 Task: Create a rule from the Agile list, Priority changed -> Complete task in the project AztecTech if Priority Cleared then Complete Task
Action: Mouse moved to (683, 324)
Screenshot: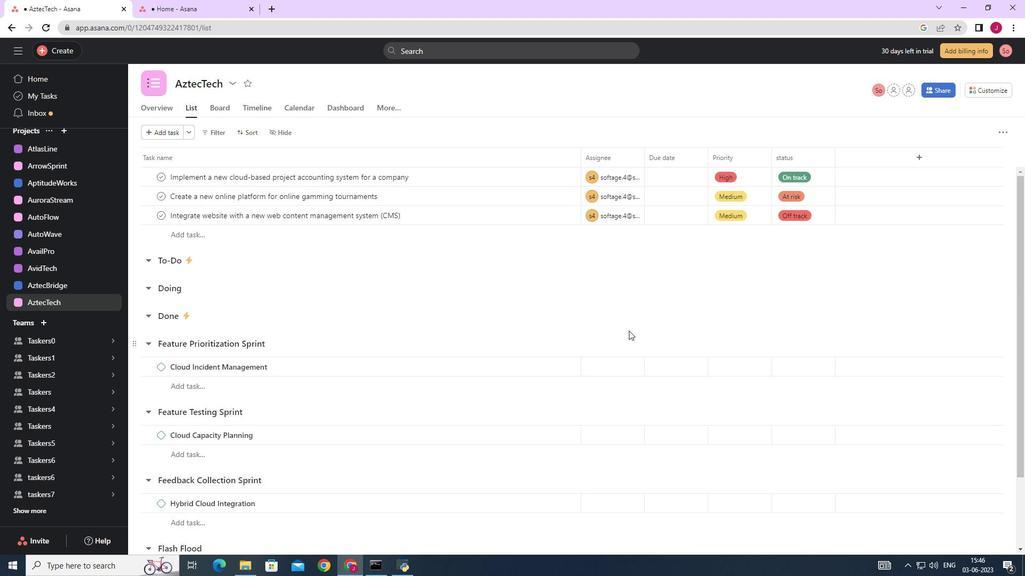 
Action: Mouse scrolled (683, 325) with delta (0, 0)
Screenshot: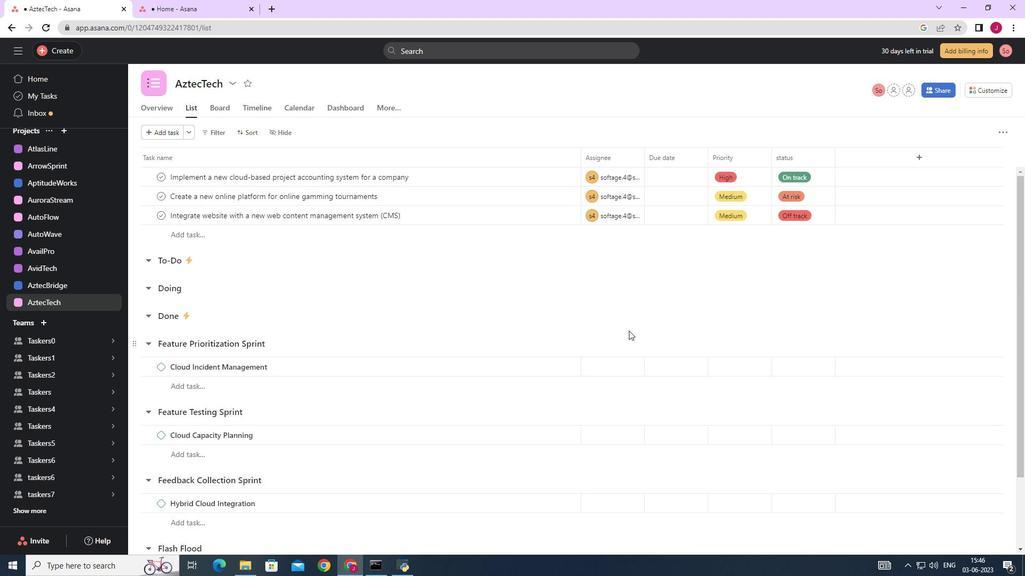 
Action: Mouse scrolled (683, 325) with delta (0, 0)
Screenshot: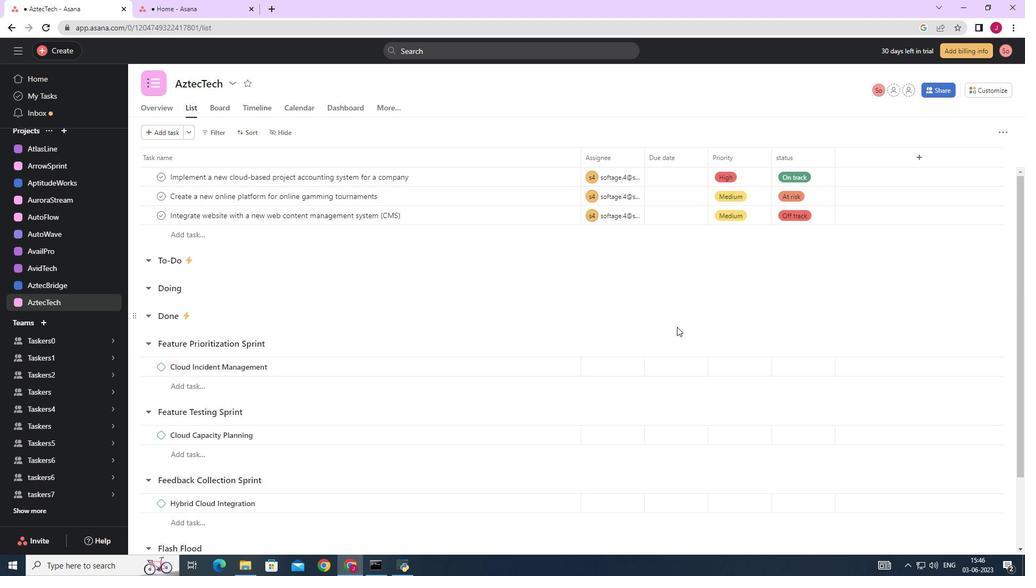 
Action: Mouse moved to (683, 323)
Screenshot: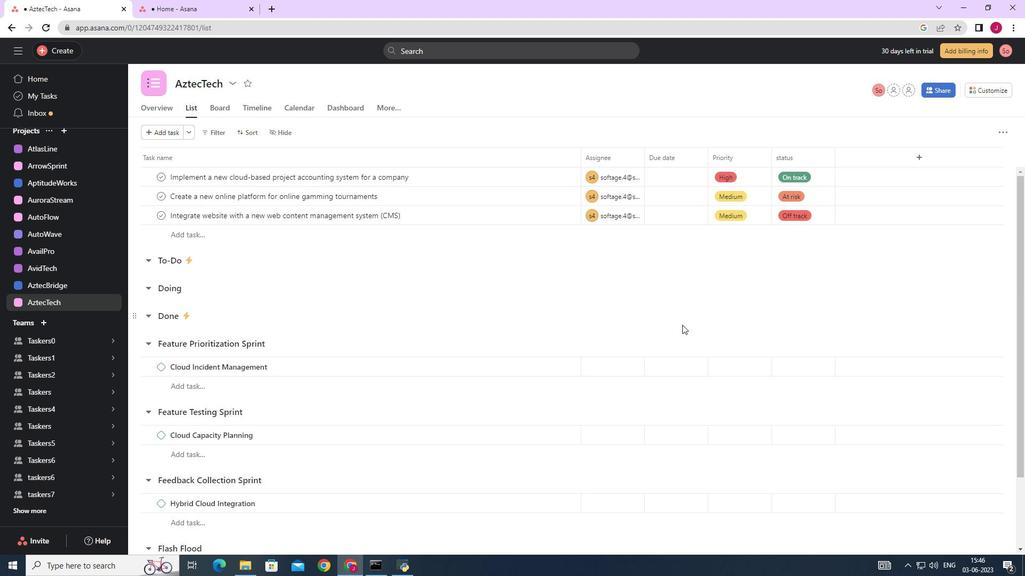 
Action: Mouse scrolled (683, 324) with delta (0, 0)
Screenshot: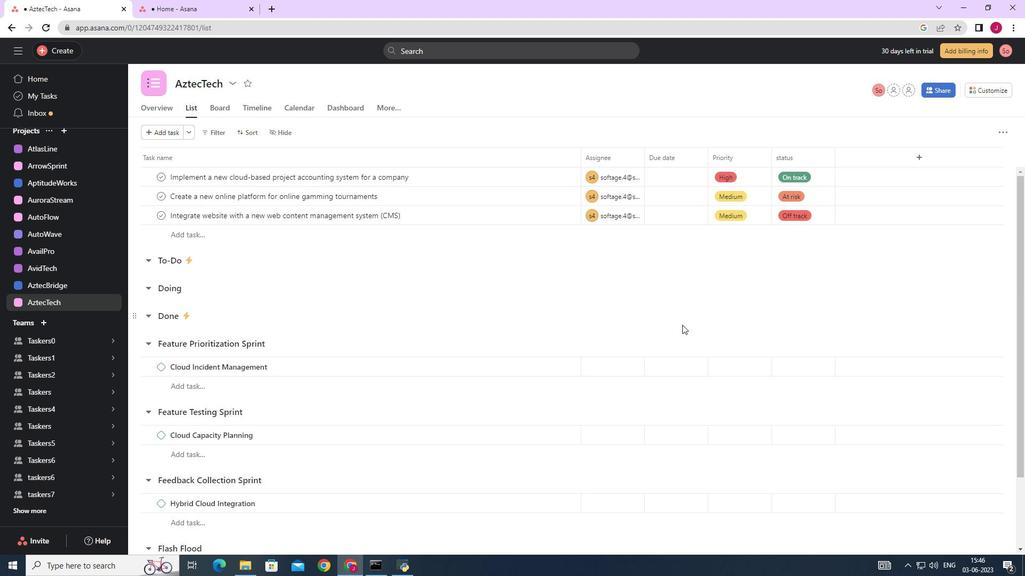 
Action: Mouse moved to (995, 92)
Screenshot: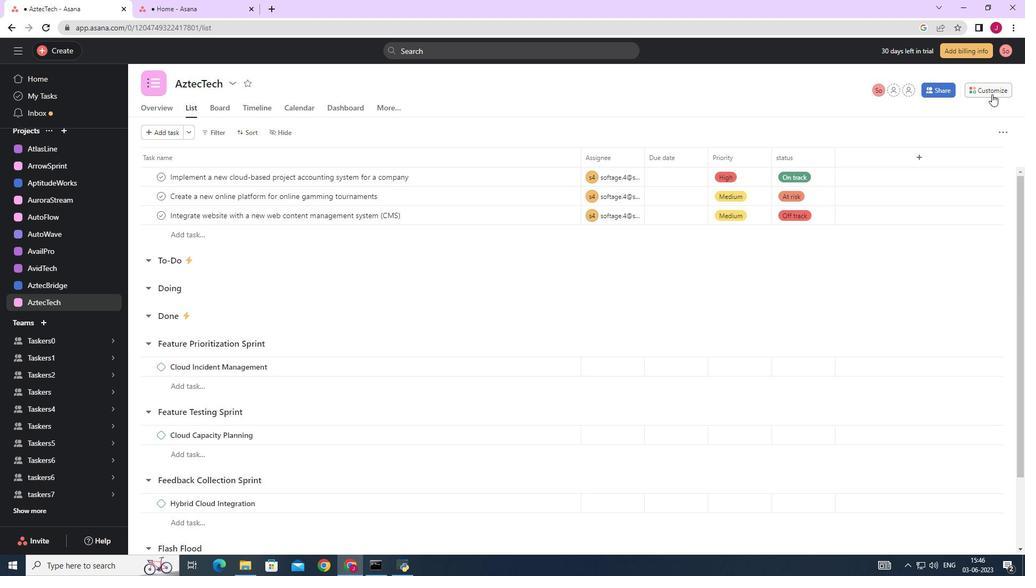 
Action: Mouse pressed left at (995, 92)
Screenshot: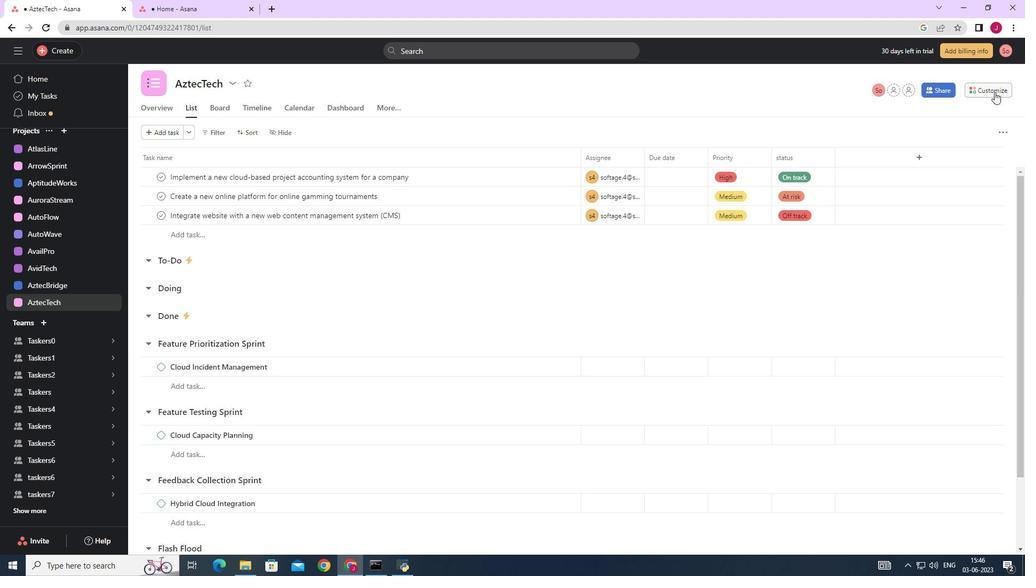 
Action: Mouse moved to (804, 230)
Screenshot: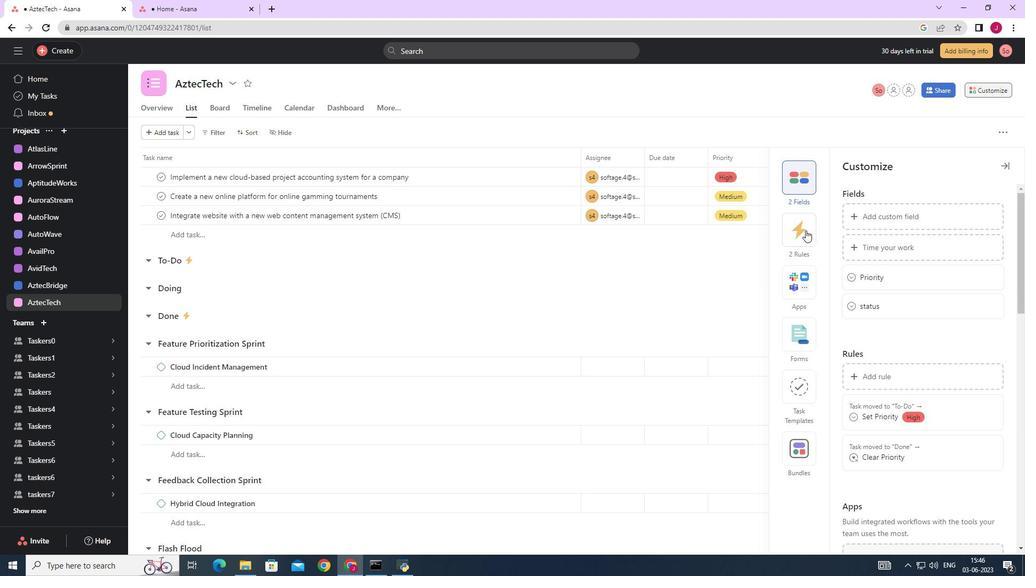 
Action: Mouse pressed left at (804, 230)
Screenshot: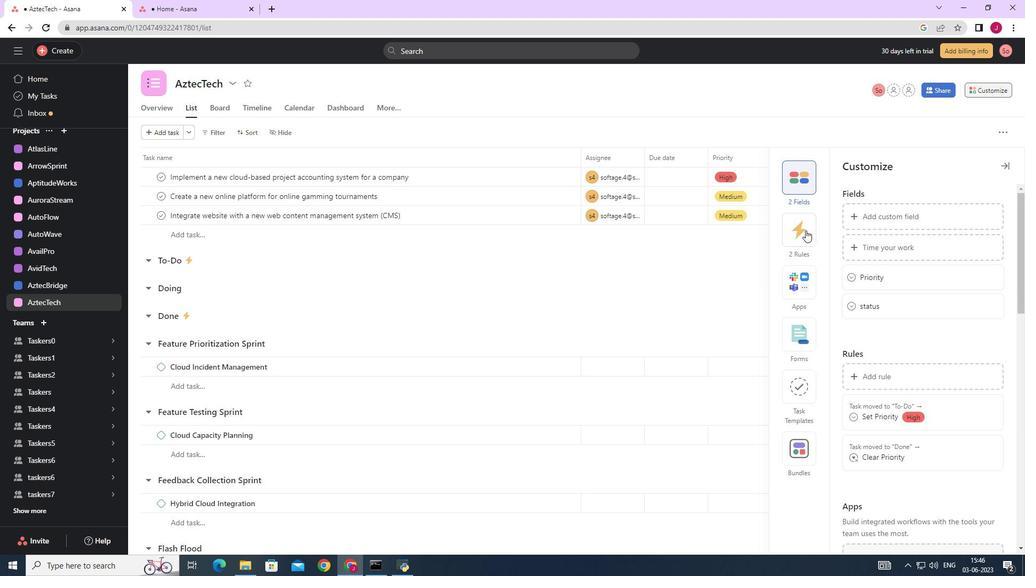 
Action: Mouse moved to (876, 219)
Screenshot: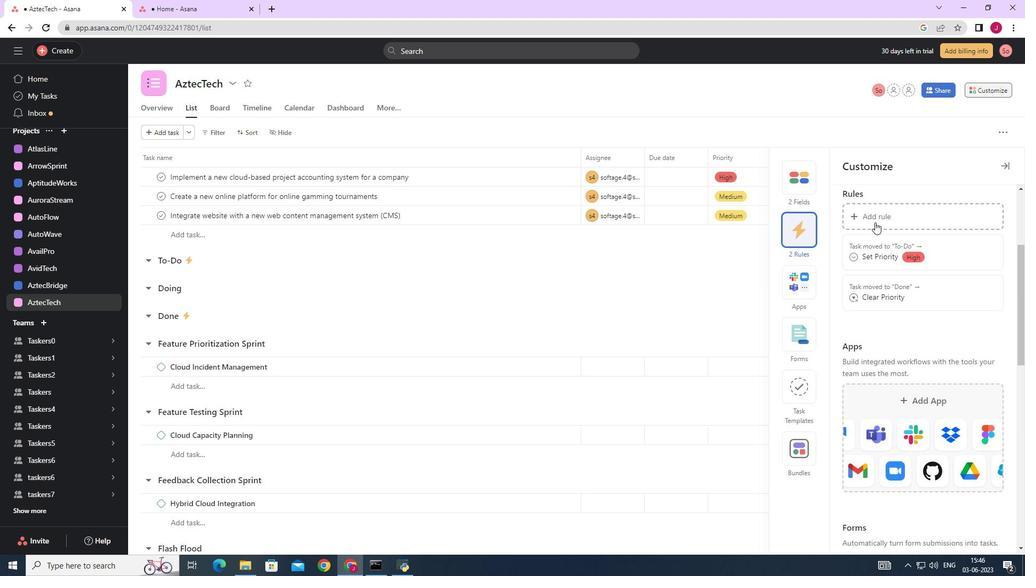 
Action: Mouse pressed left at (876, 219)
Screenshot: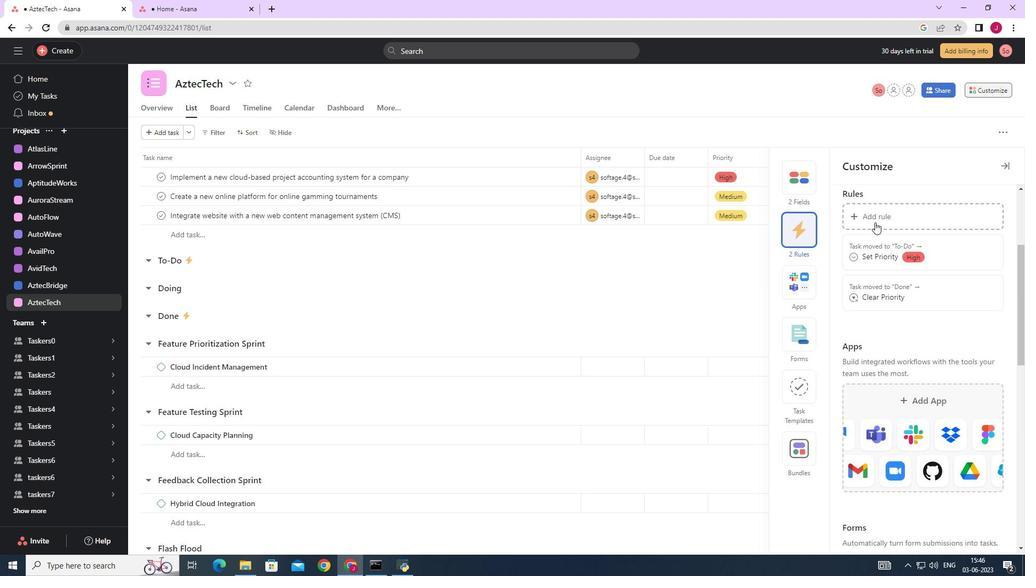 
Action: Mouse moved to (226, 158)
Screenshot: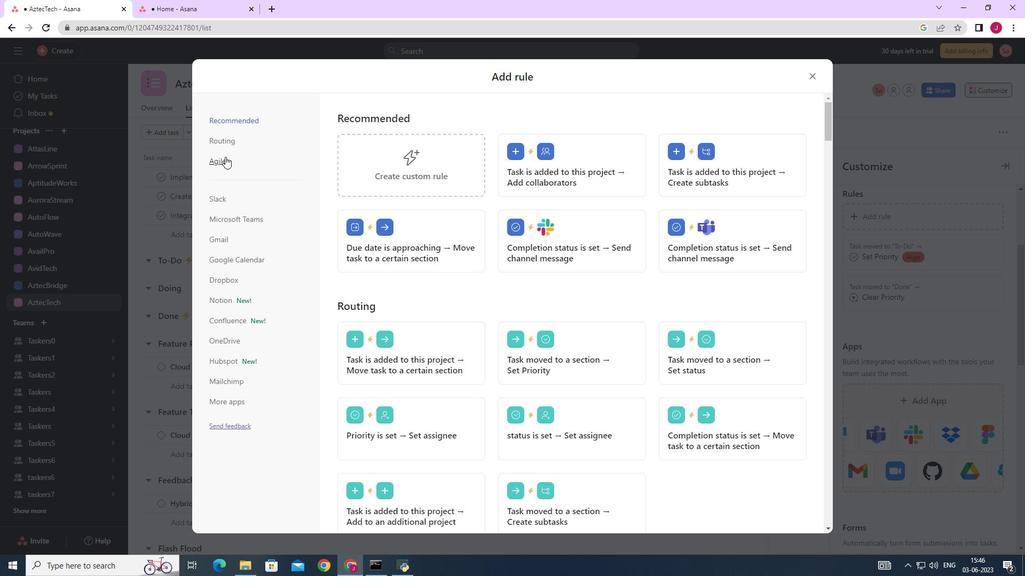 
Action: Mouse pressed left at (226, 158)
Screenshot: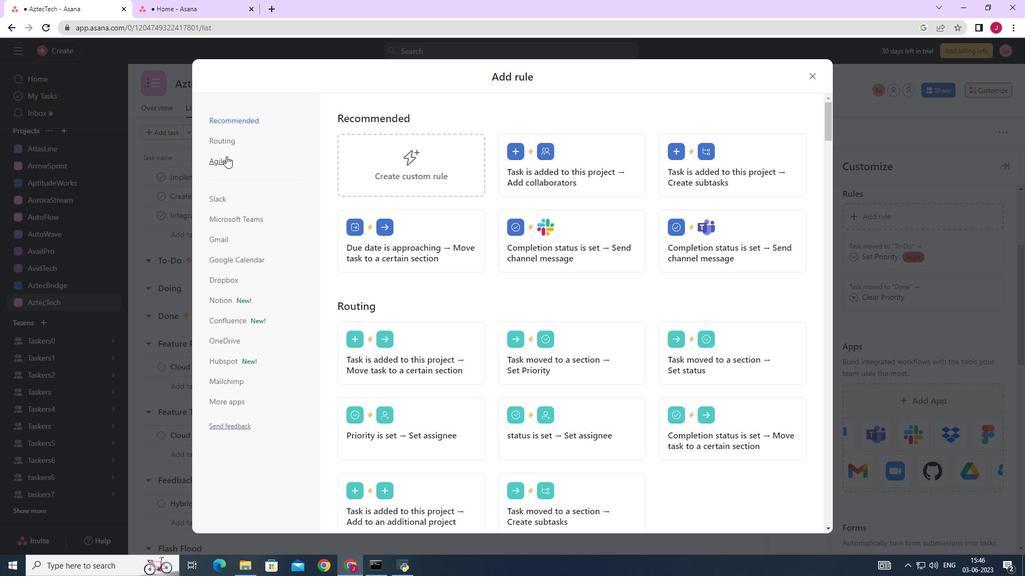 
Action: Mouse moved to (403, 165)
Screenshot: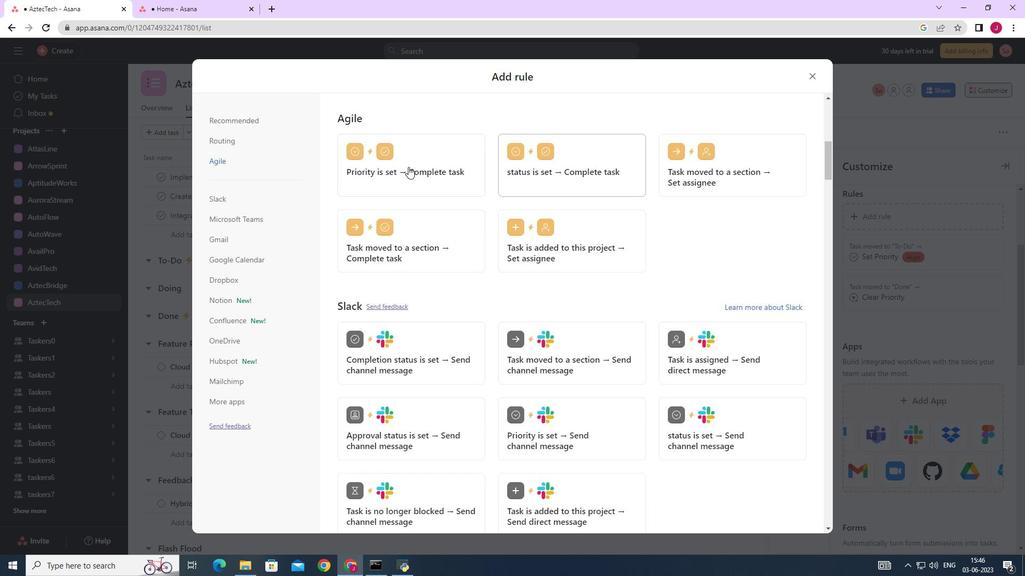 
Action: Mouse pressed left at (403, 165)
Screenshot: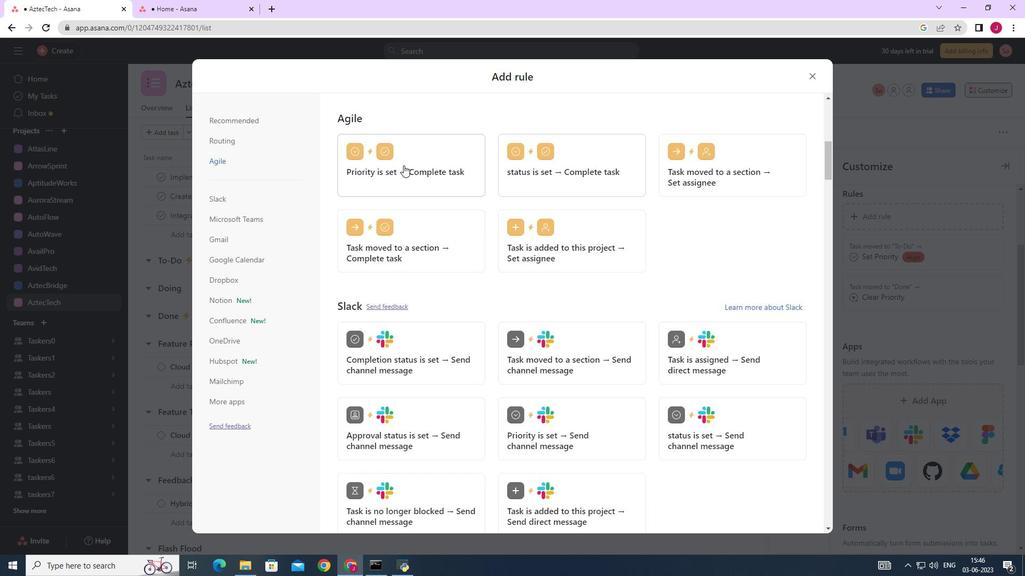 
Action: Mouse moved to (392, 279)
Screenshot: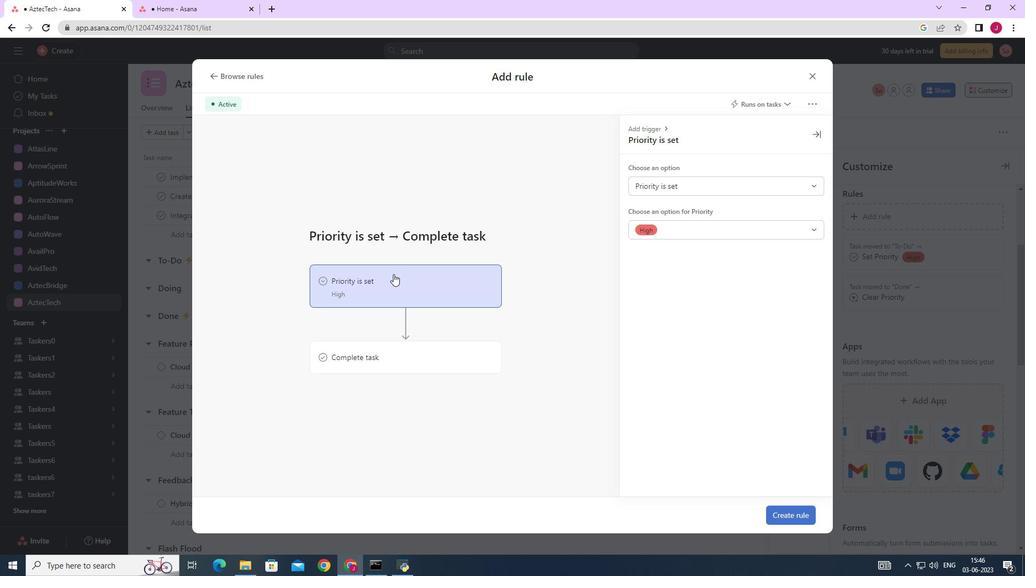 
Action: Mouse pressed left at (392, 279)
Screenshot: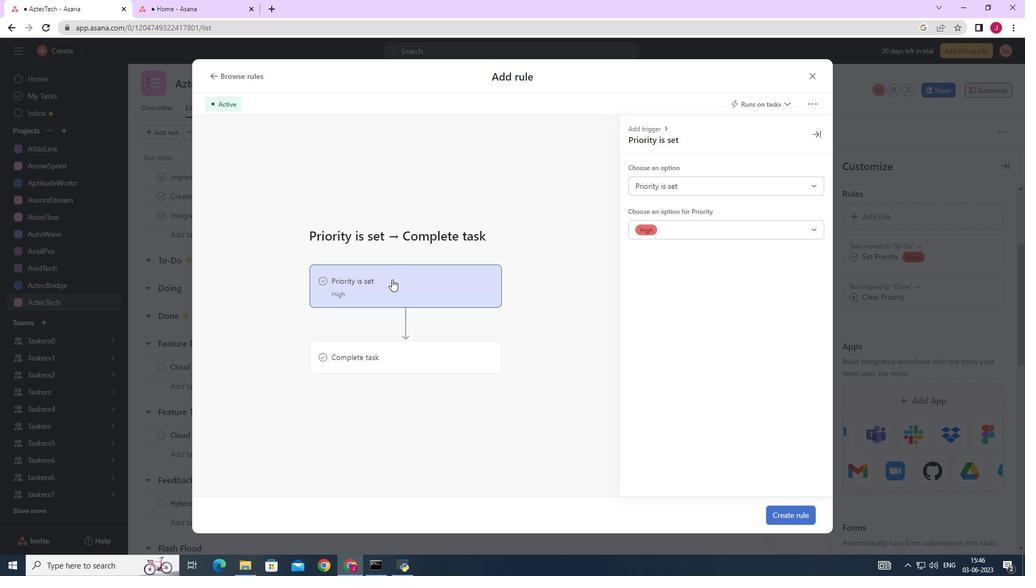 
Action: Mouse moved to (379, 366)
Screenshot: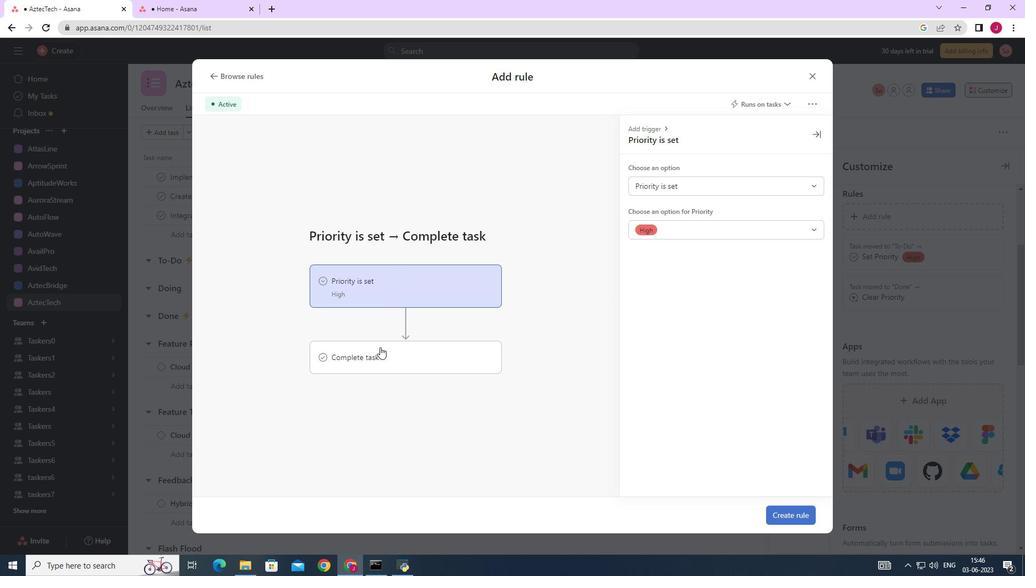 
Action: Mouse pressed left at (379, 366)
Screenshot: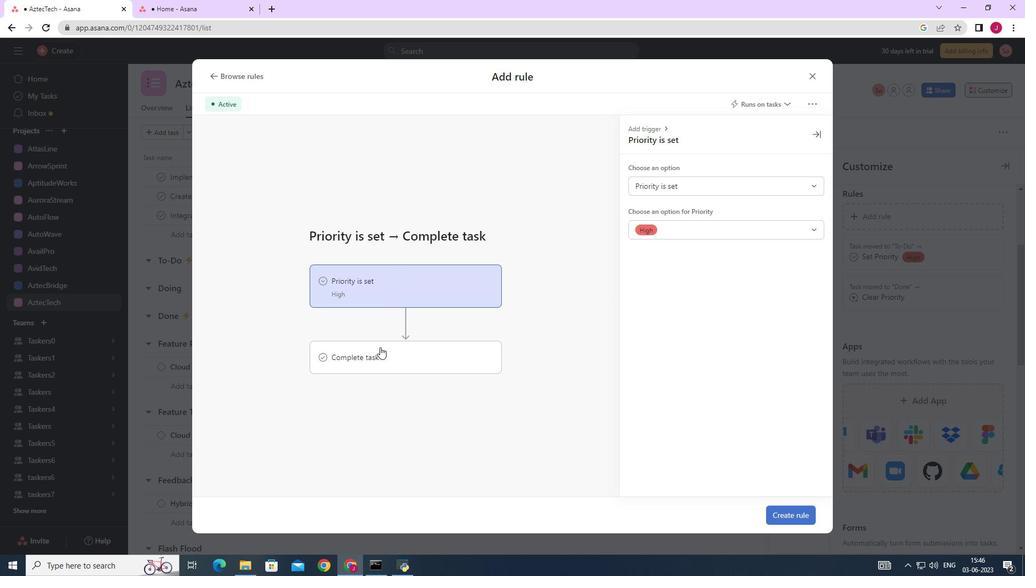 
Action: Mouse moved to (413, 303)
Screenshot: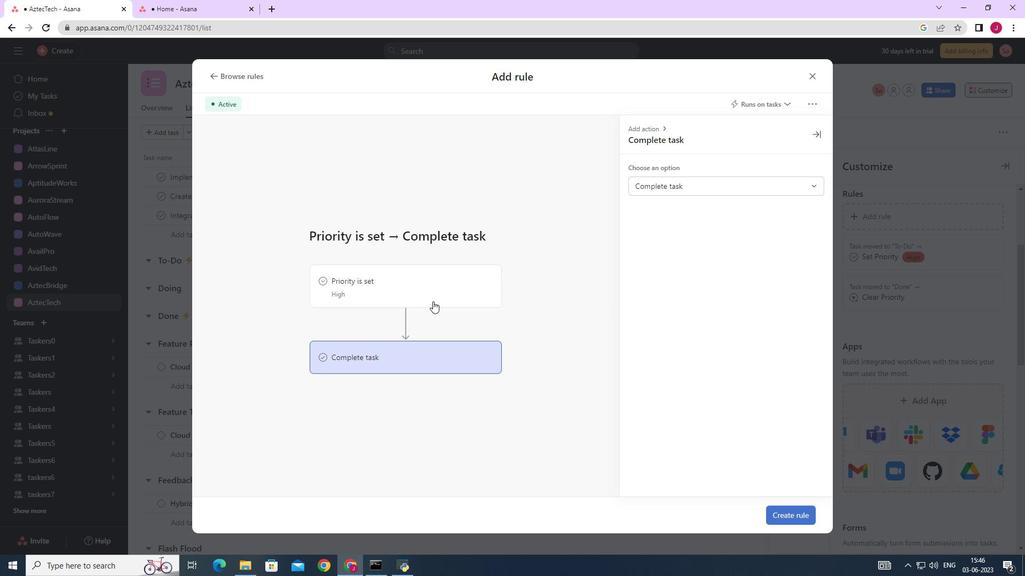 
Action: Mouse pressed left at (413, 303)
Screenshot: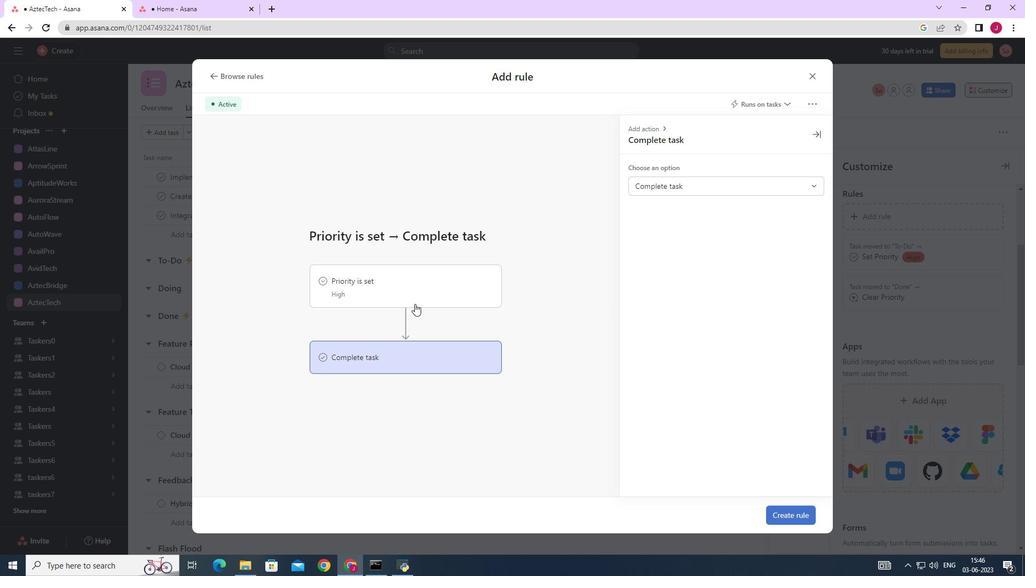 
Action: Mouse moved to (680, 187)
Screenshot: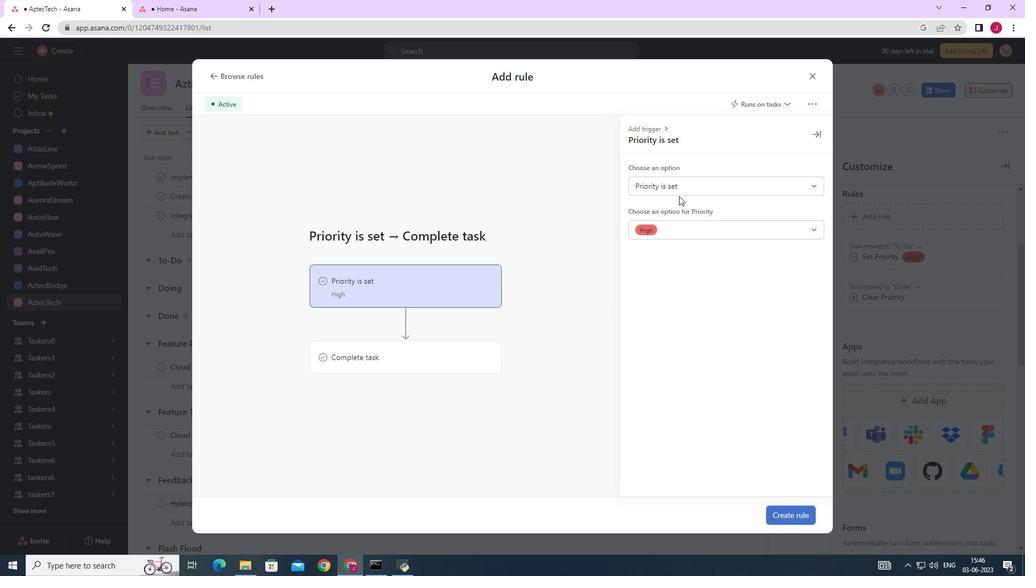 
Action: Mouse pressed left at (680, 187)
Screenshot: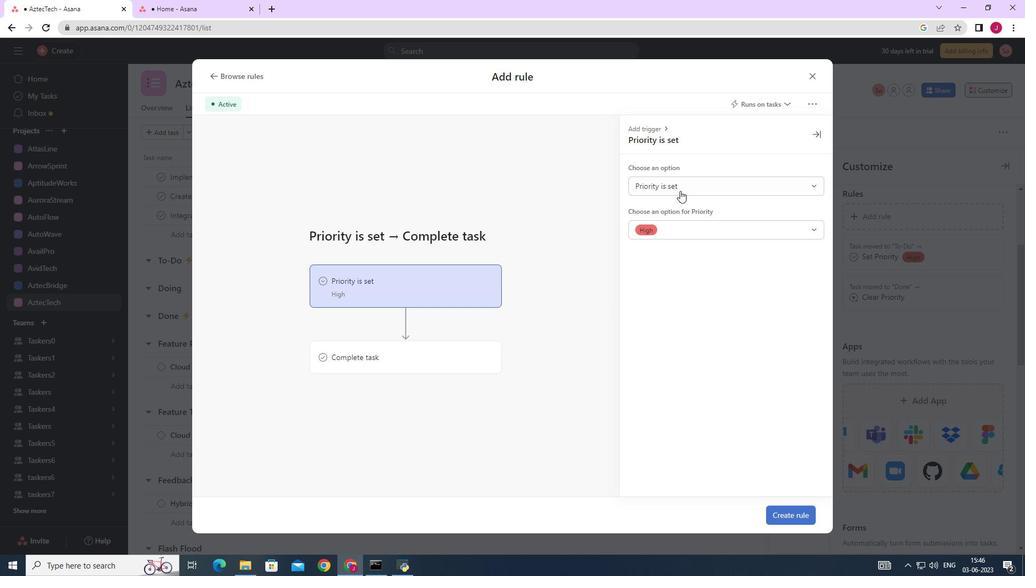 
Action: Mouse moved to (674, 229)
Screenshot: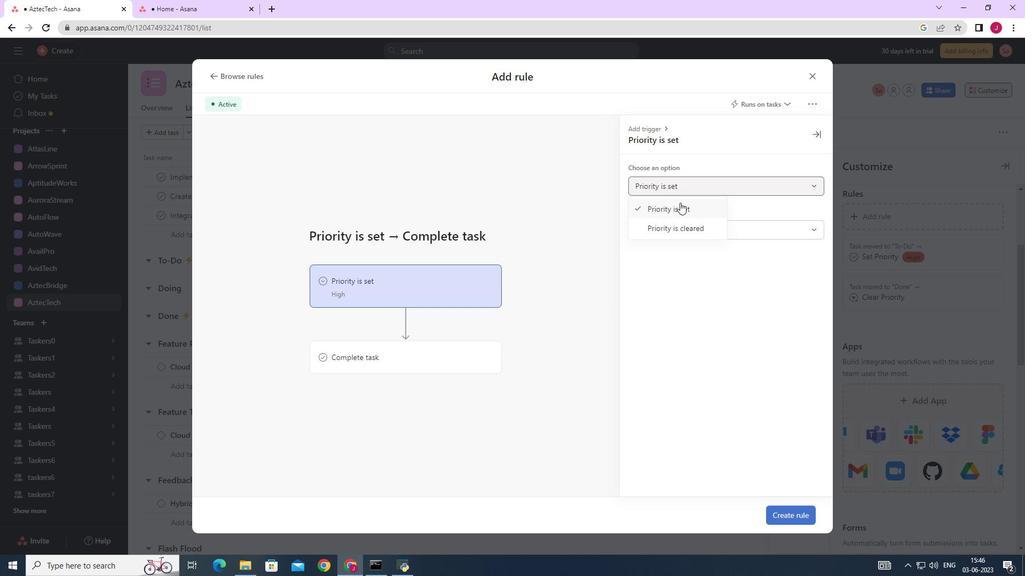 
Action: Mouse pressed left at (674, 229)
Screenshot: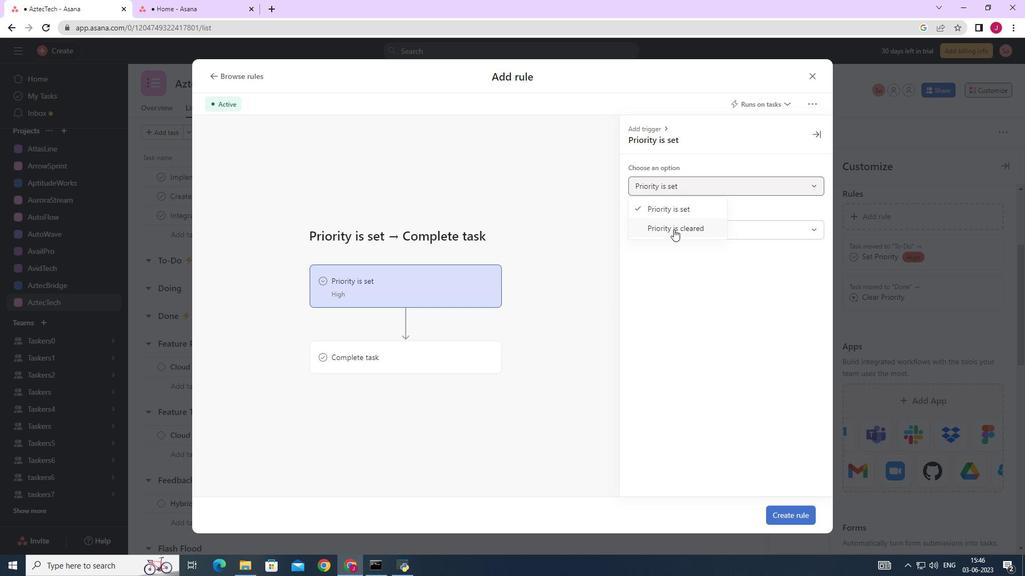 
Action: Mouse moved to (441, 339)
Screenshot: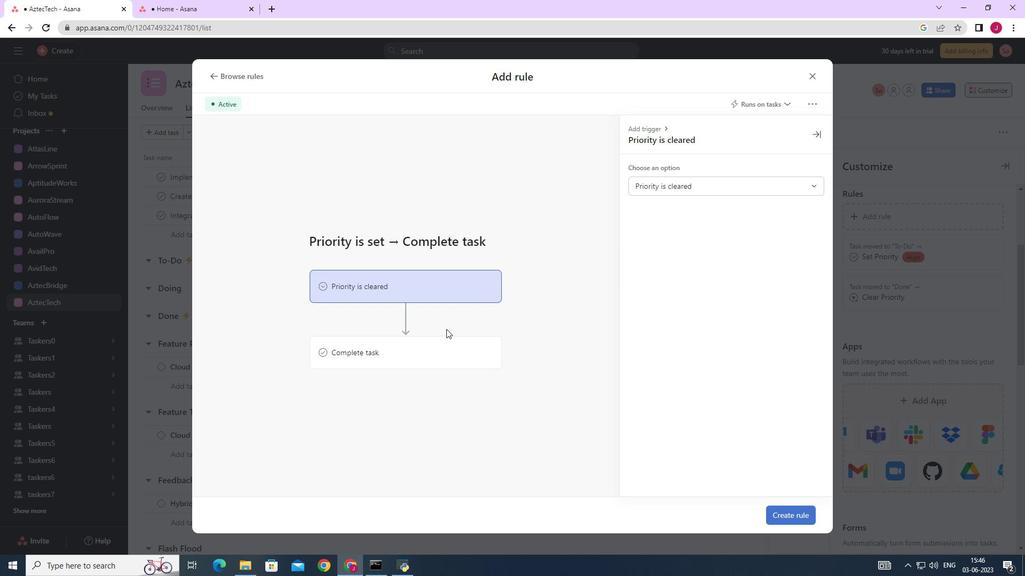 
Action: Mouse pressed left at (441, 339)
Screenshot: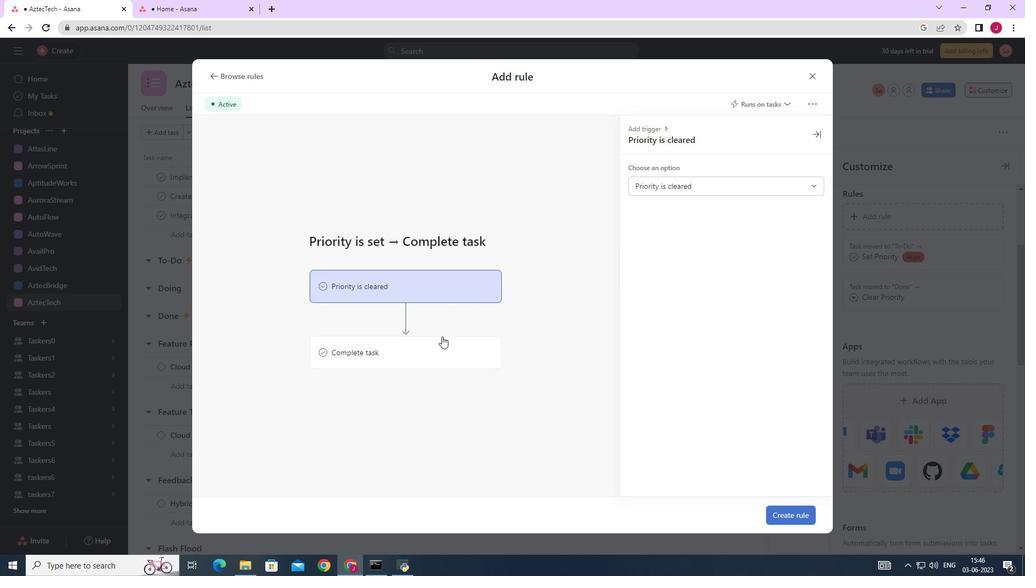 
Action: Mouse moved to (791, 514)
Screenshot: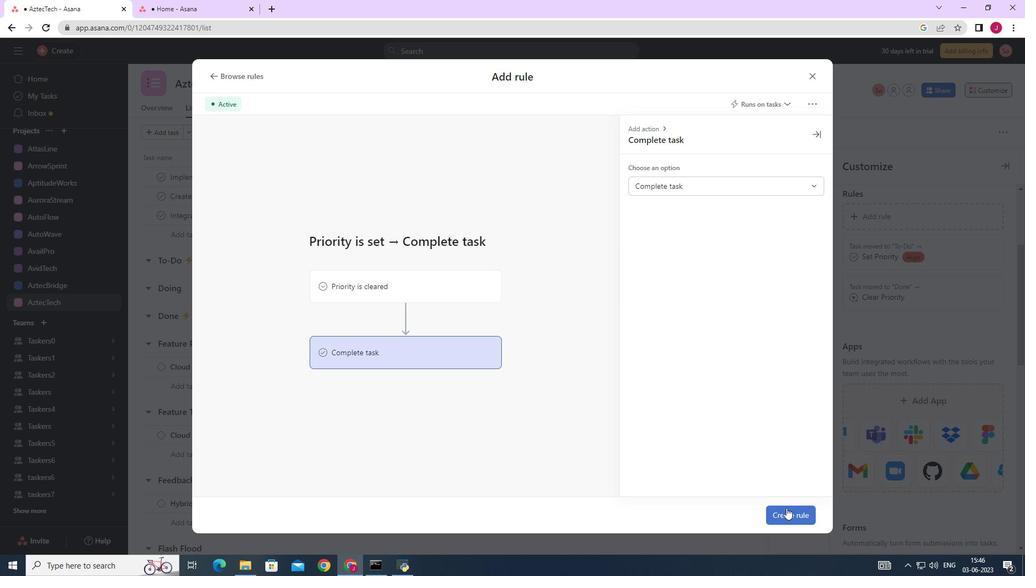
Action: Mouse pressed left at (791, 514)
Screenshot: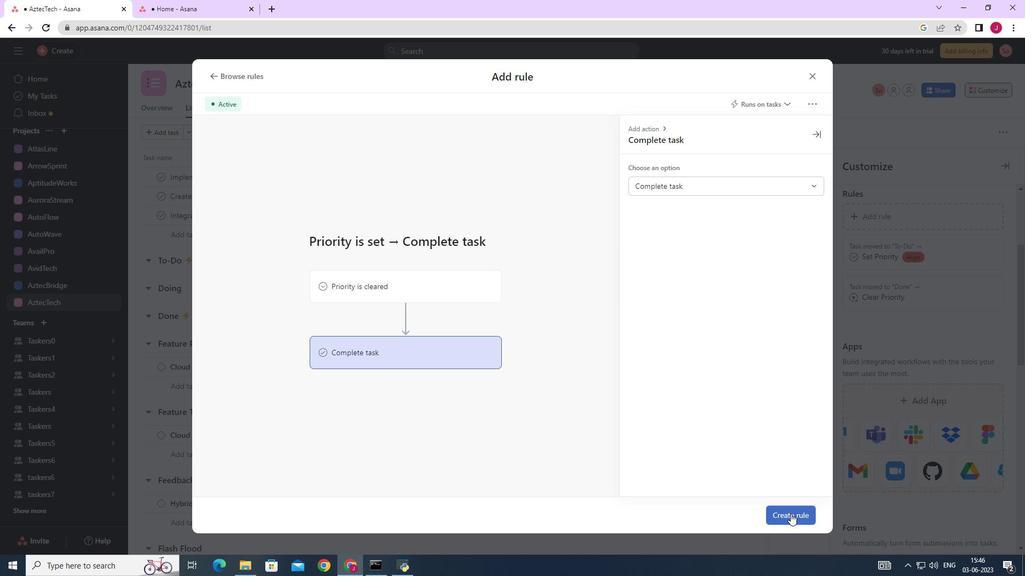
Action: Mouse moved to (775, 506)
Screenshot: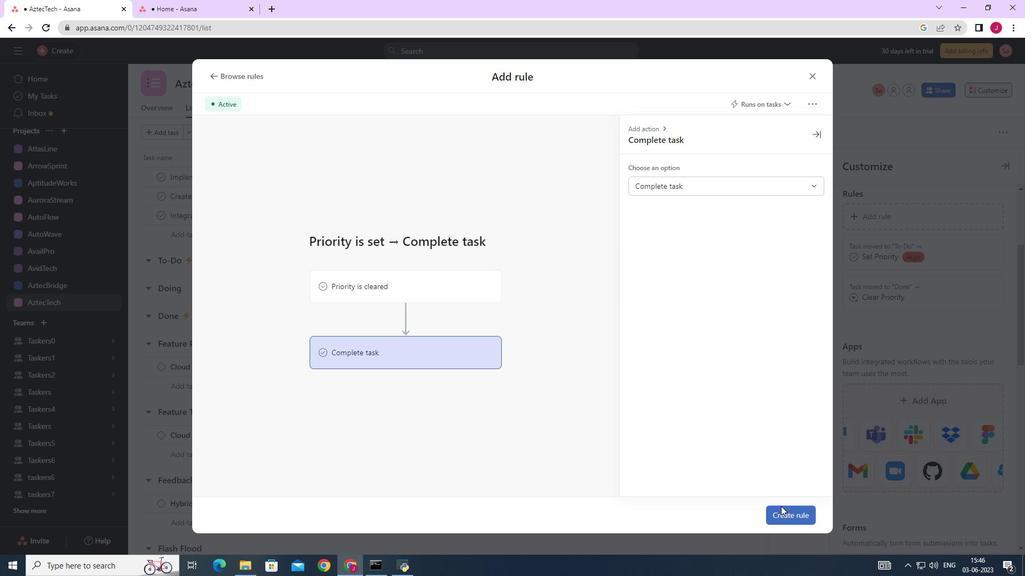 
